 Task: Create a rule when a comment contains text is posted to a card by me .
Action: Mouse moved to (1239, 95)
Screenshot: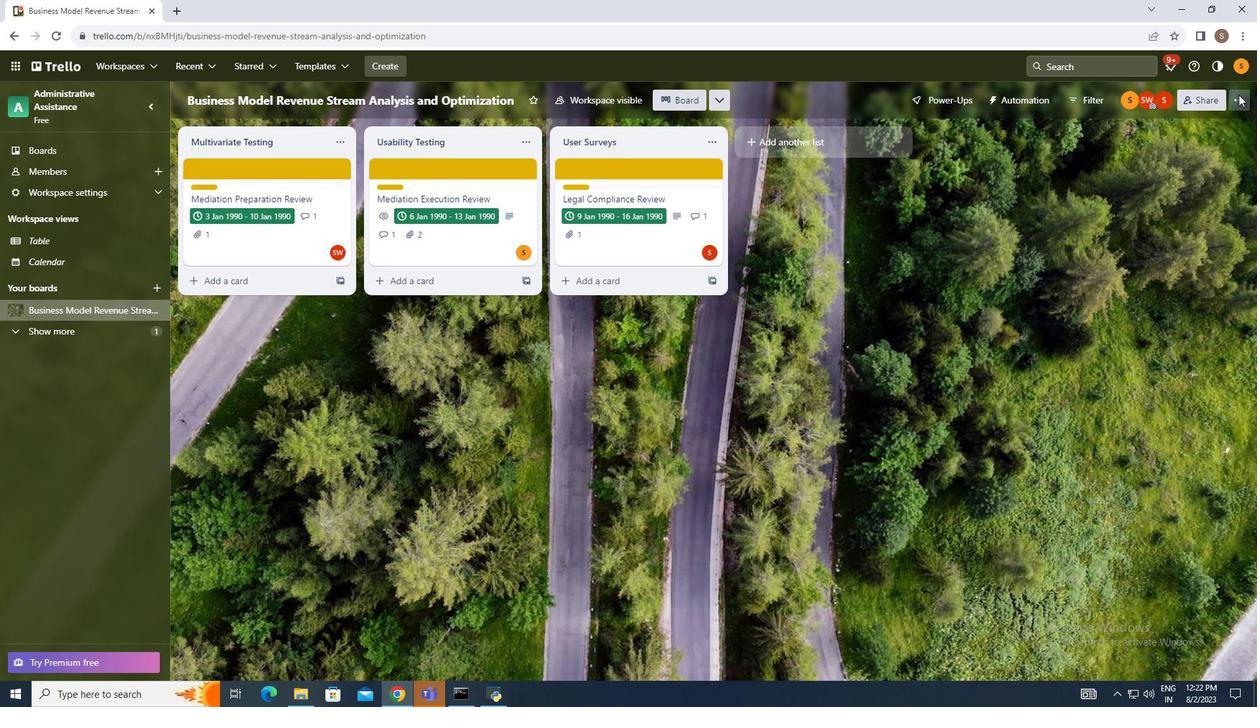 
Action: Mouse pressed left at (1239, 95)
Screenshot: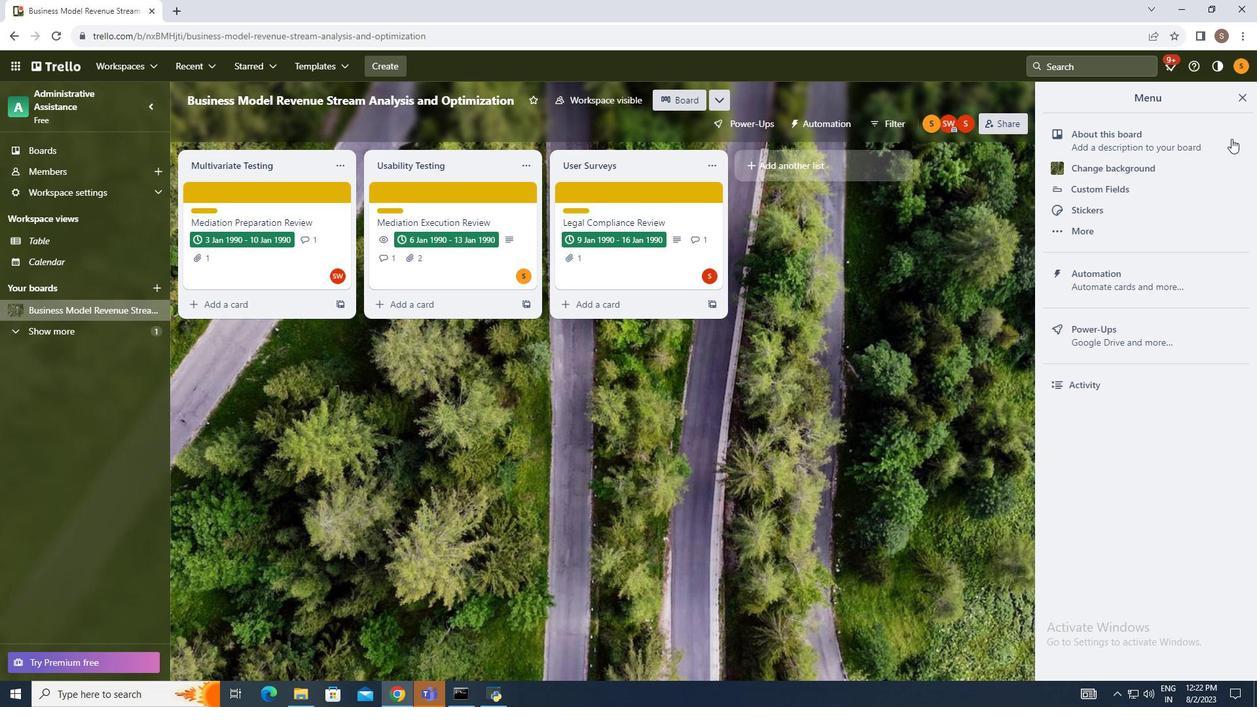 
Action: Mouse moved to (1144, 274)
Screenshot: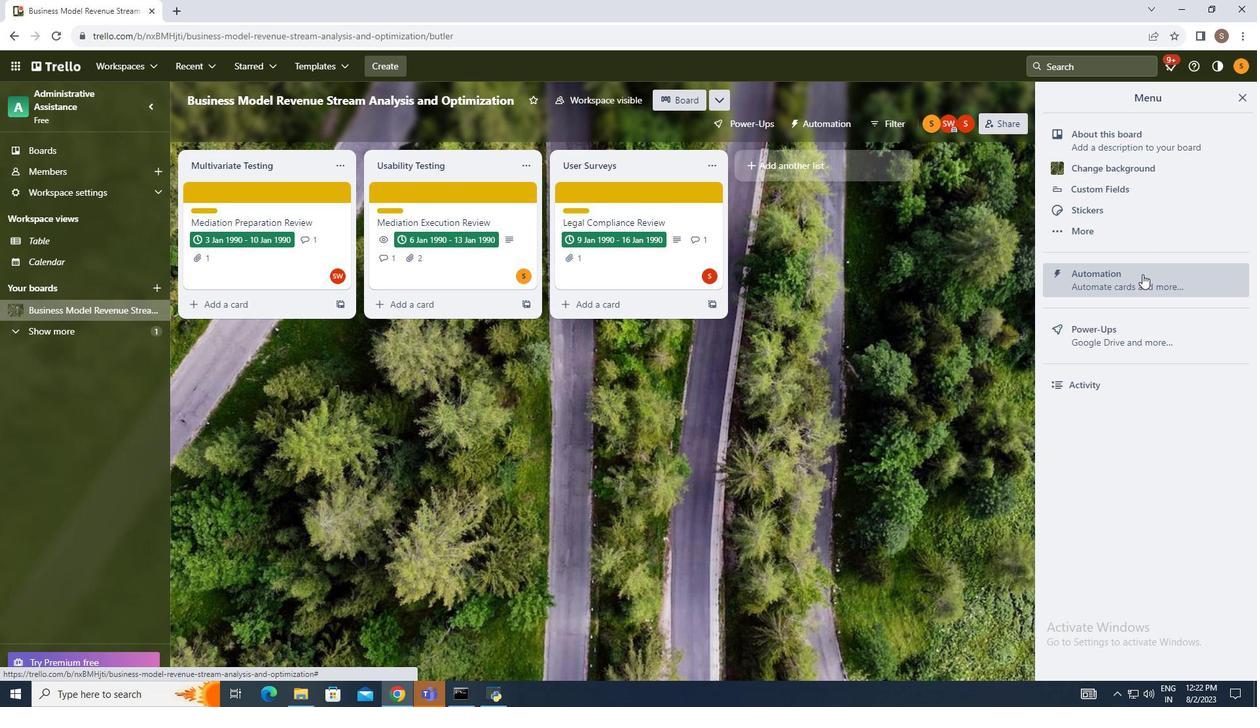
Action: Mouse pressed left at (1144, 274)
Screenshot: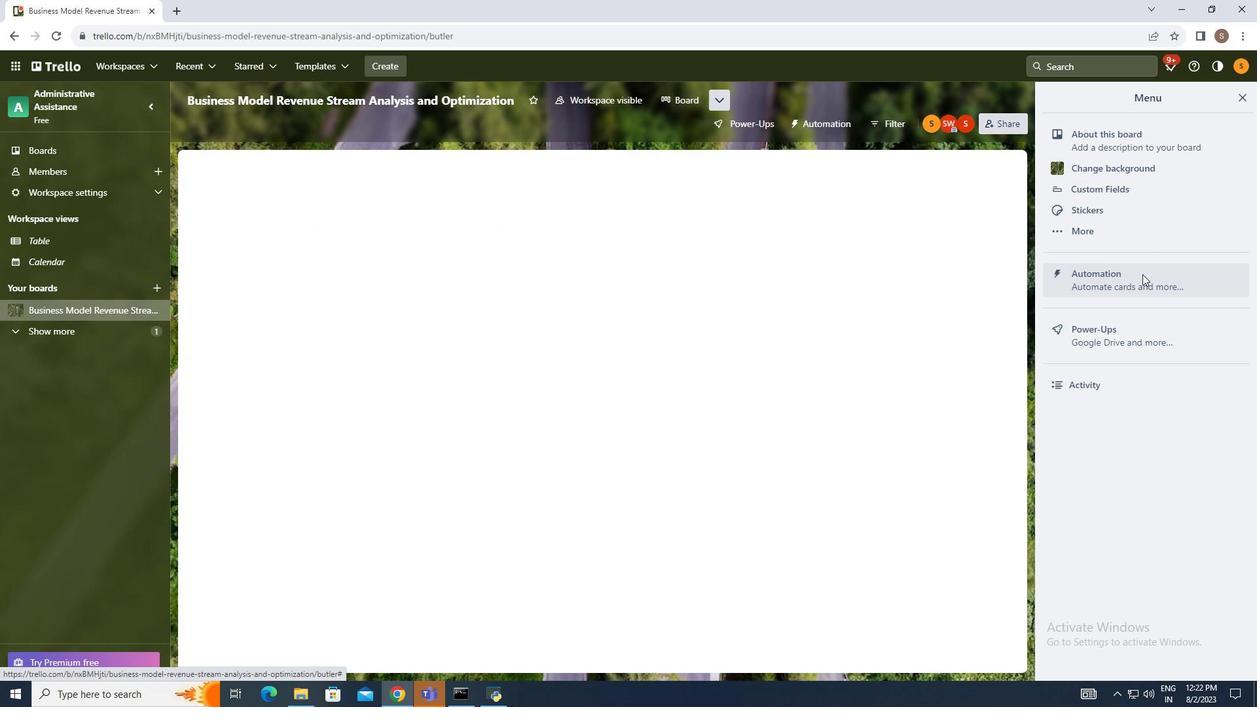
Action: Mouse moved to (227, 239)
Screenshot: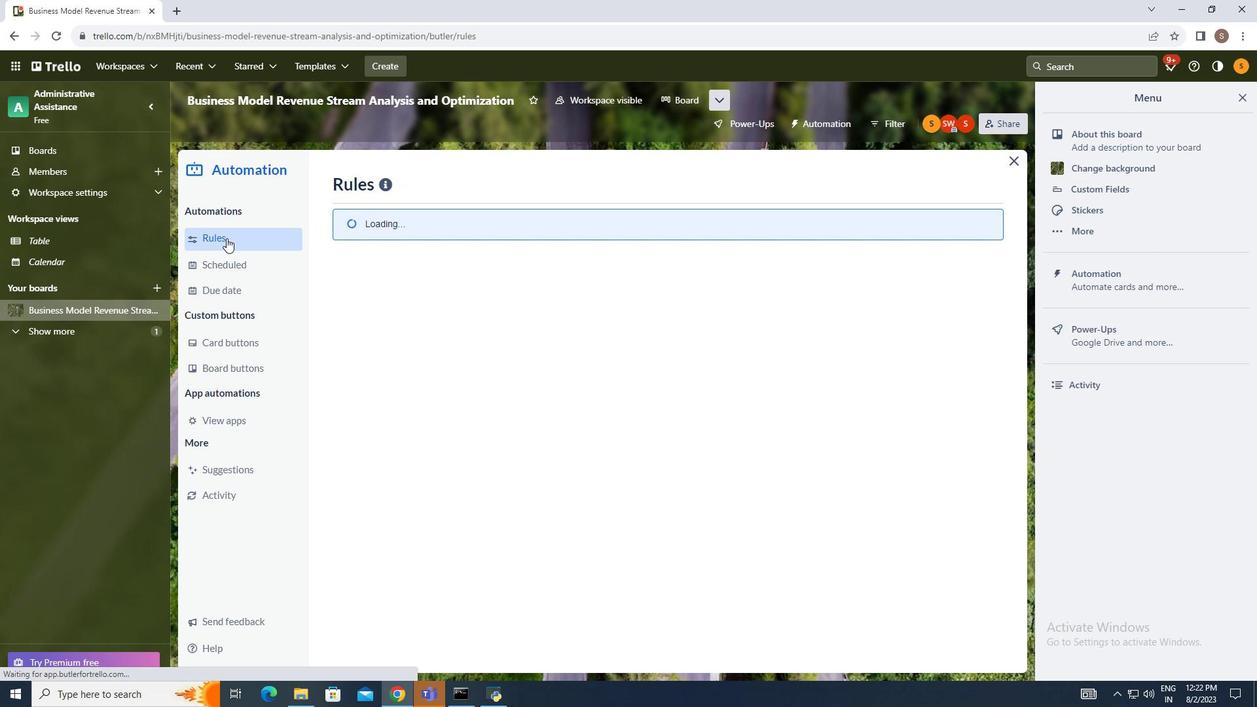 
Action: Mouse pressed left at (227, 239)
Screenshot: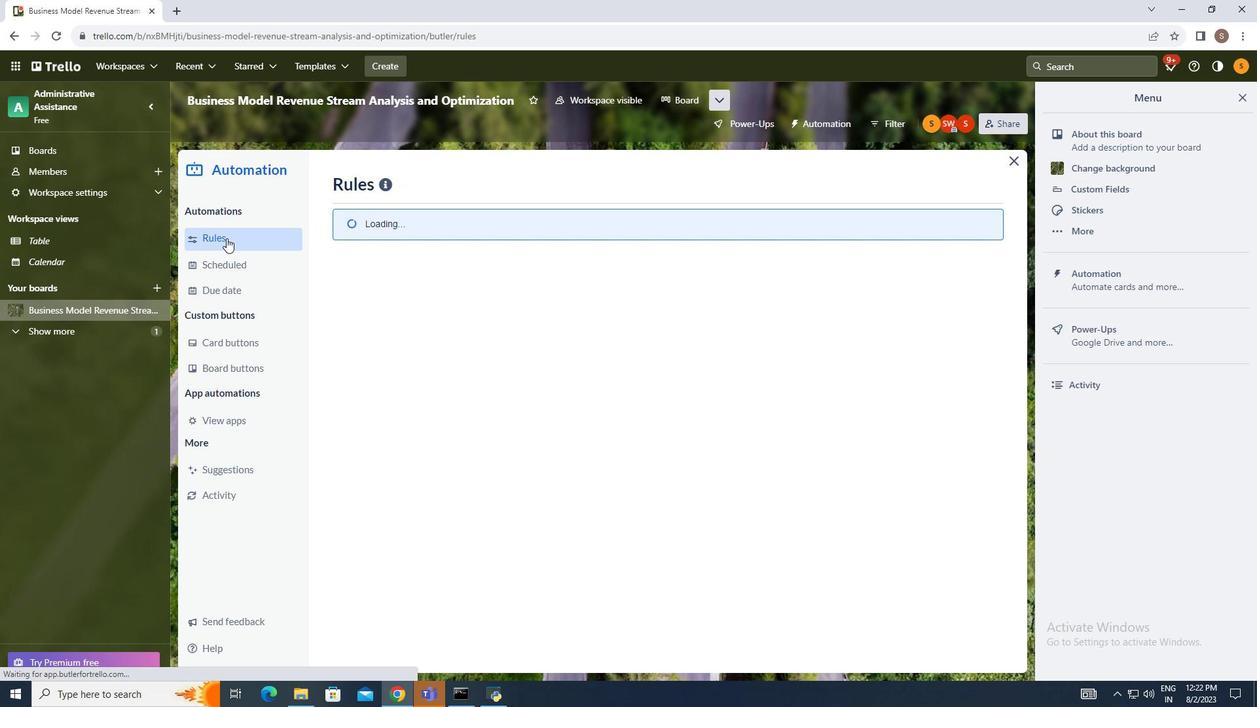 
Action: Mouse moved to (876, 187)
Screenshot: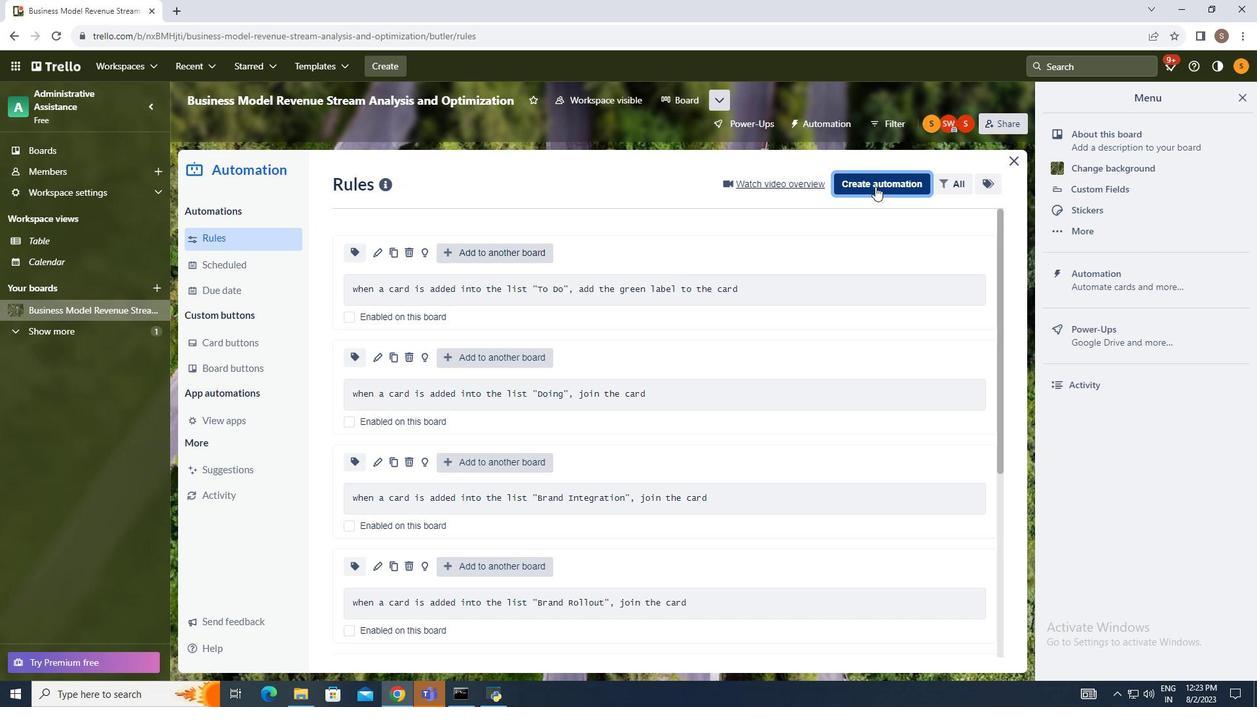 
Action: Mouse pressed left at (876, 187)
Screenshot: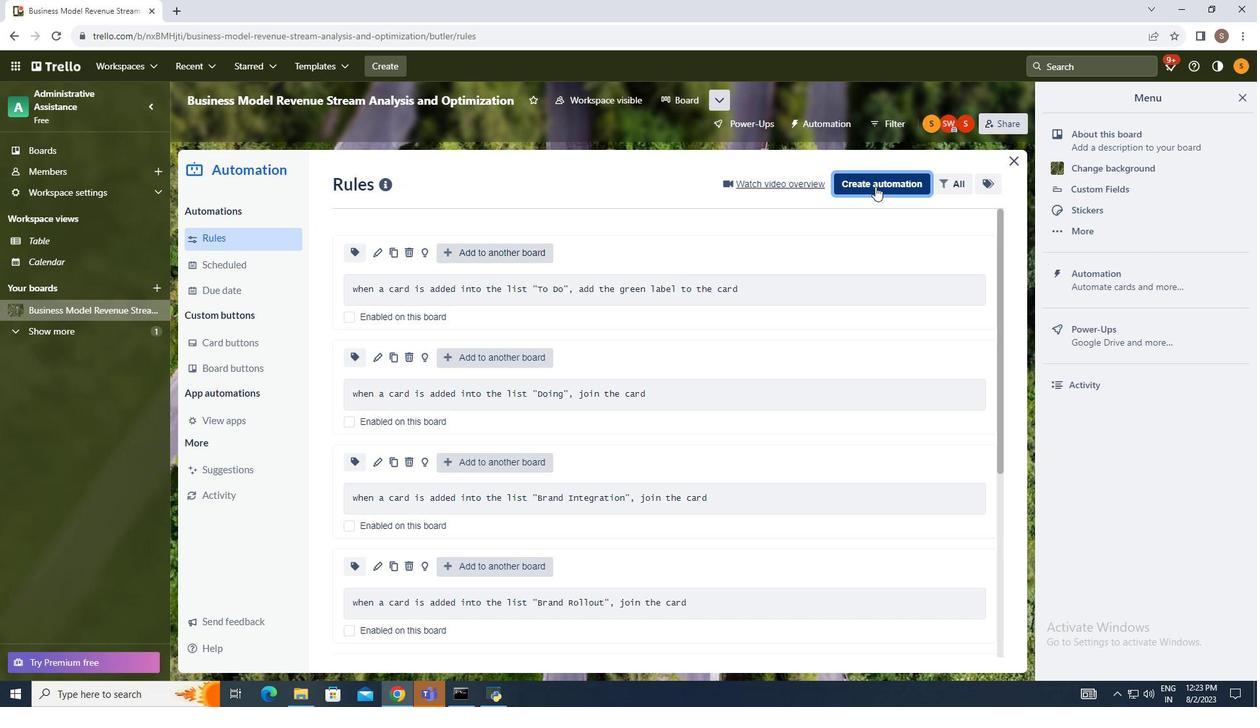
Action: Mouse moved to (661, 303)
Screenshot: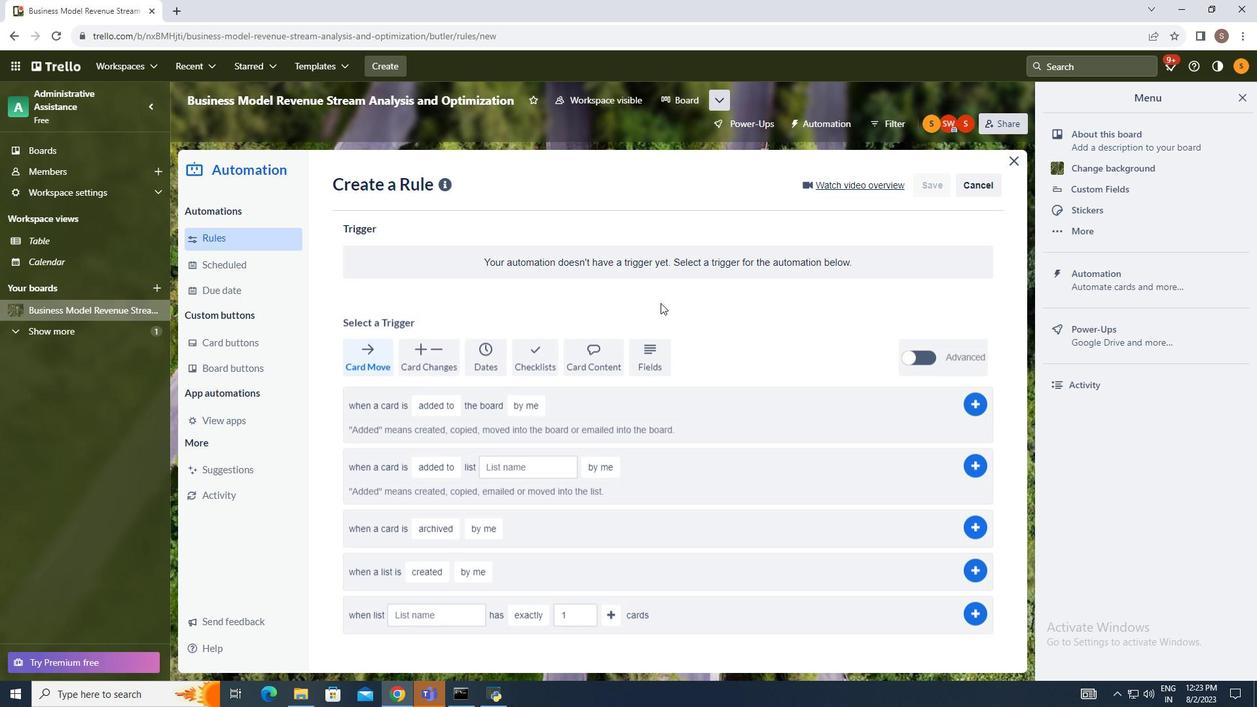 
Action: Mouse pressed left at (661, 303)
Screenshot: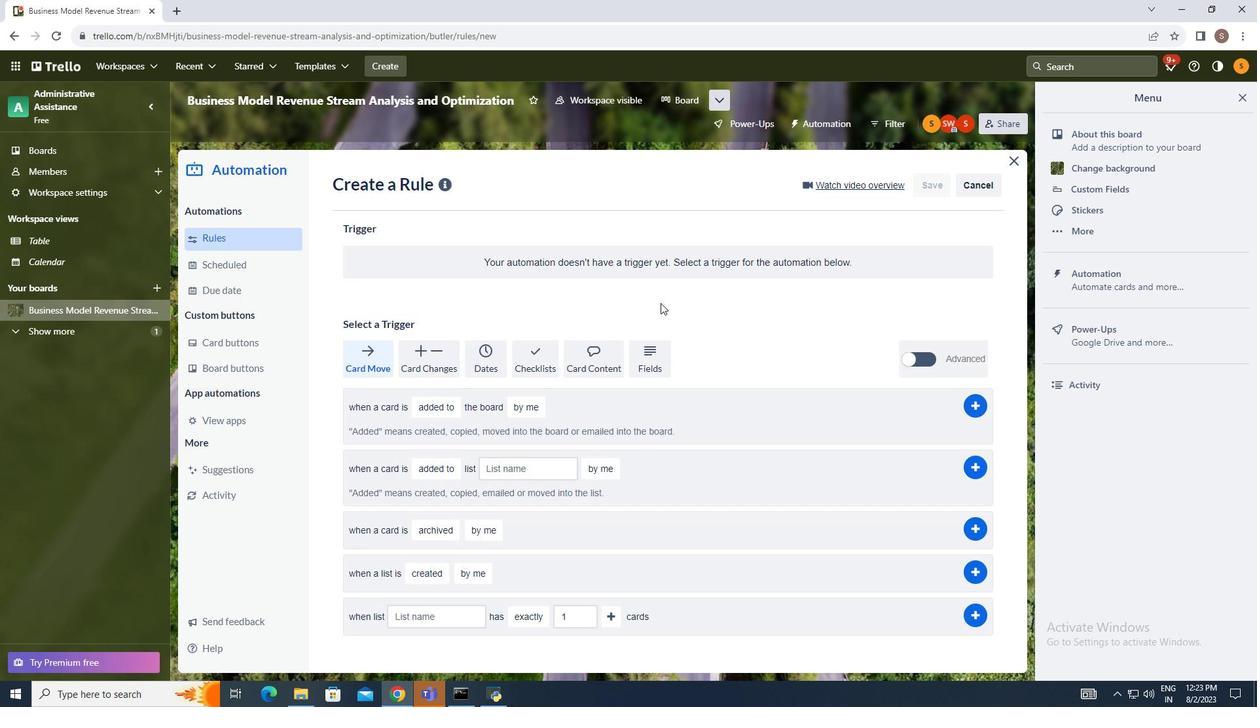 
Action: Mouse moved to (586, 356)
Screenshot: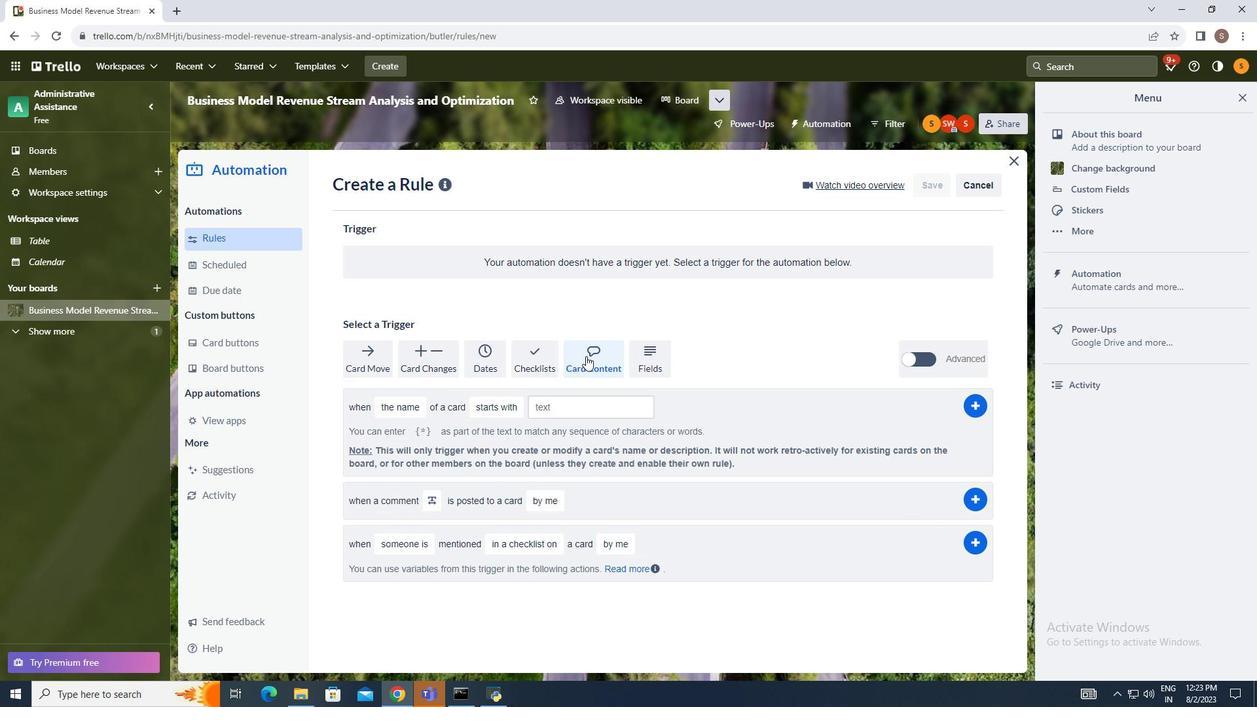 
Action: Mouse pressed left at (586, 356)
Screenshot: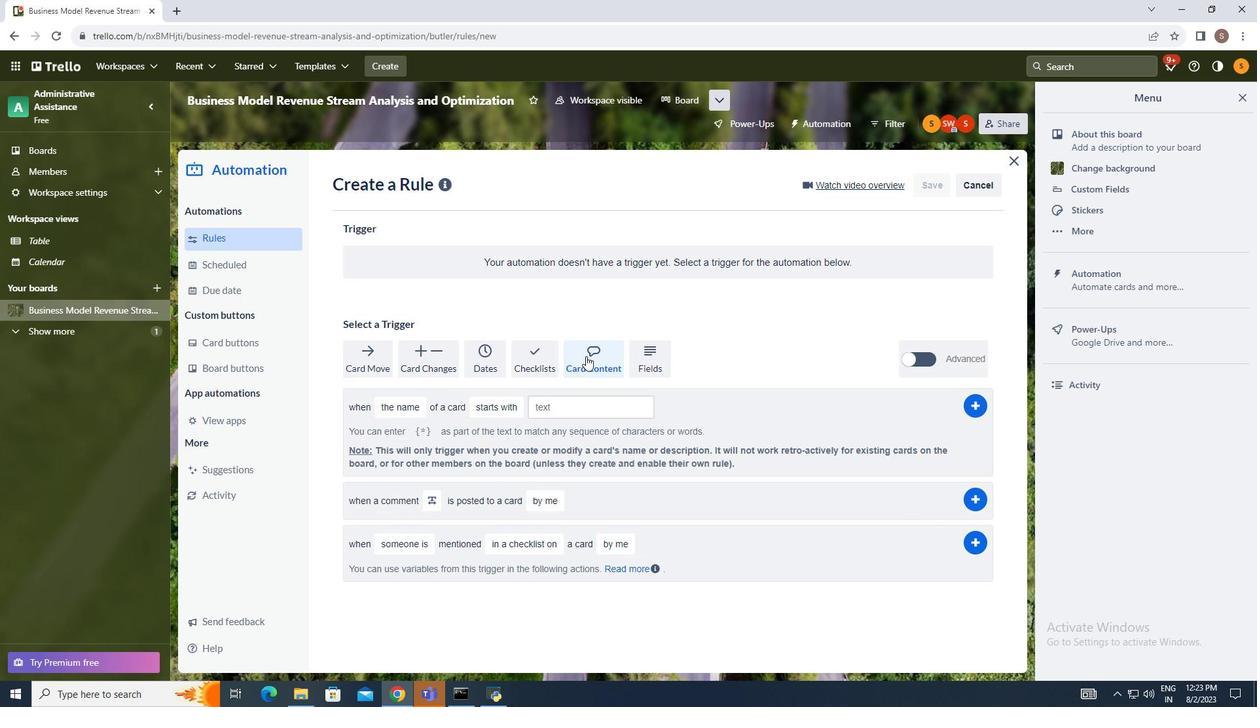 
Action: Mouse moved to (426, 504)
Screenshot: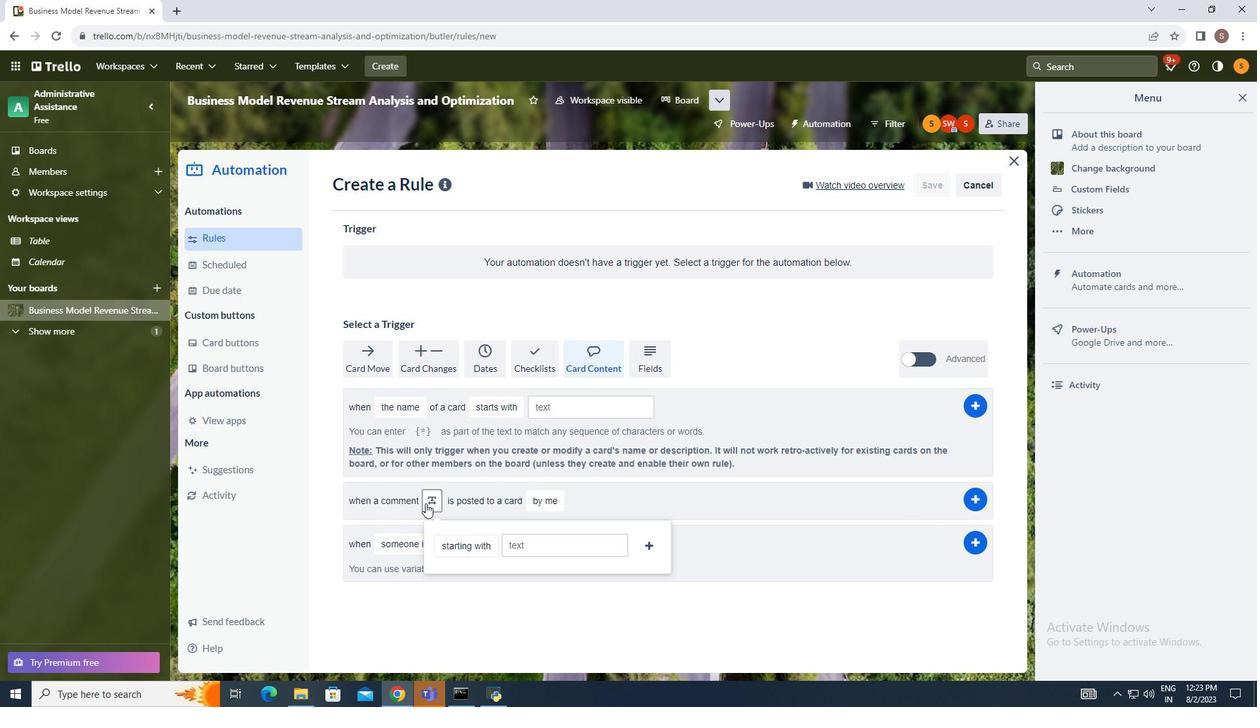 
Action: Mouse pressed left at (426, 504)
Screenshot: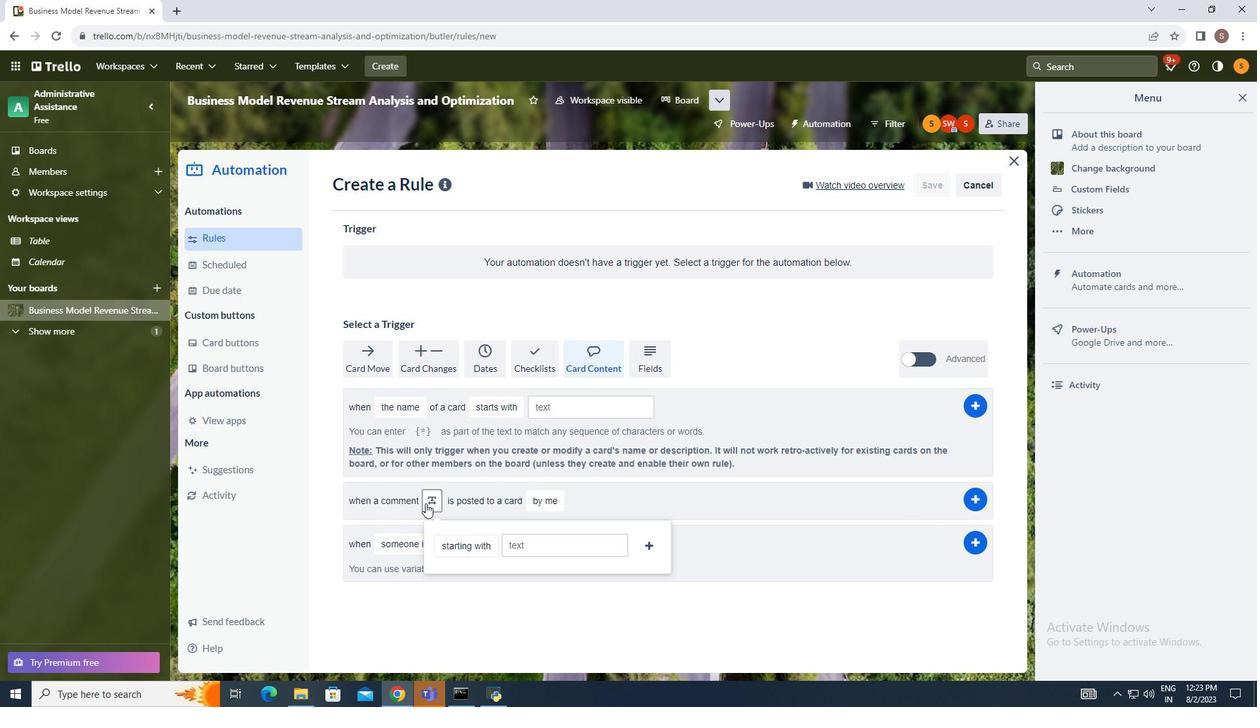 
Action: Mouse moved to (456, 548)
Screenshot: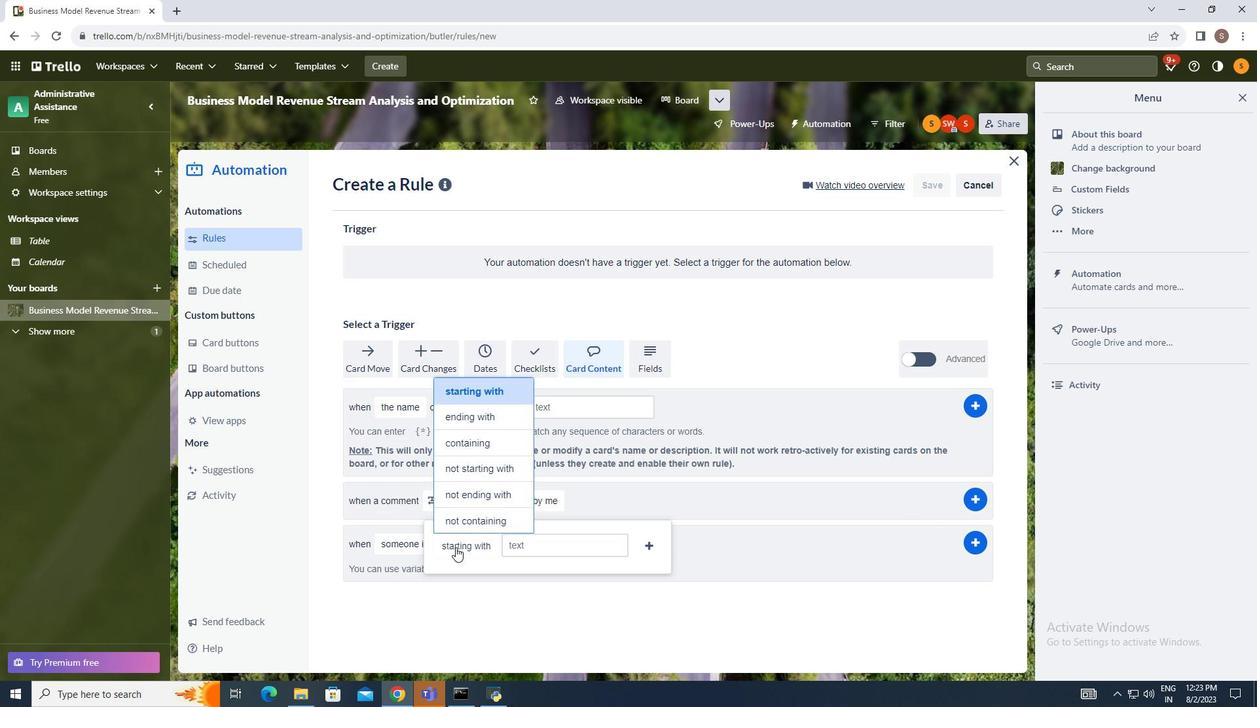 
Action: Mouse pressed left at (456, 548)
Screenshot: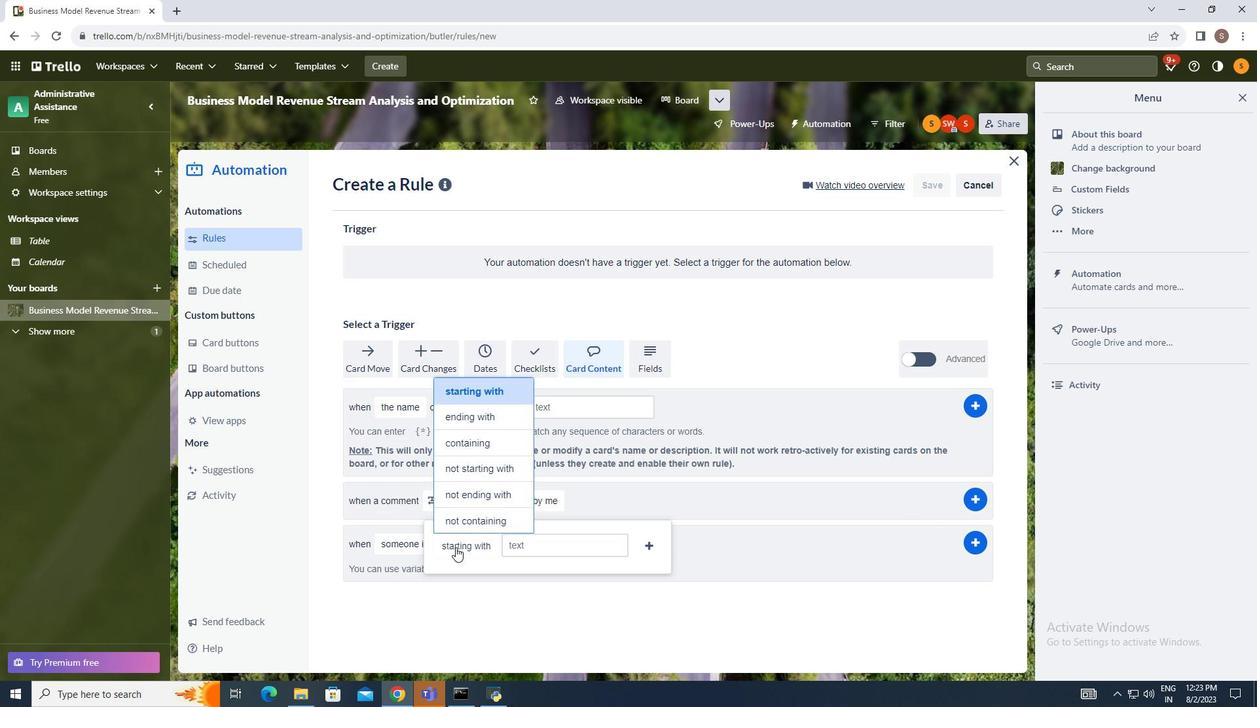 
Action: Mouse moved to (485, 446)
Screenshot: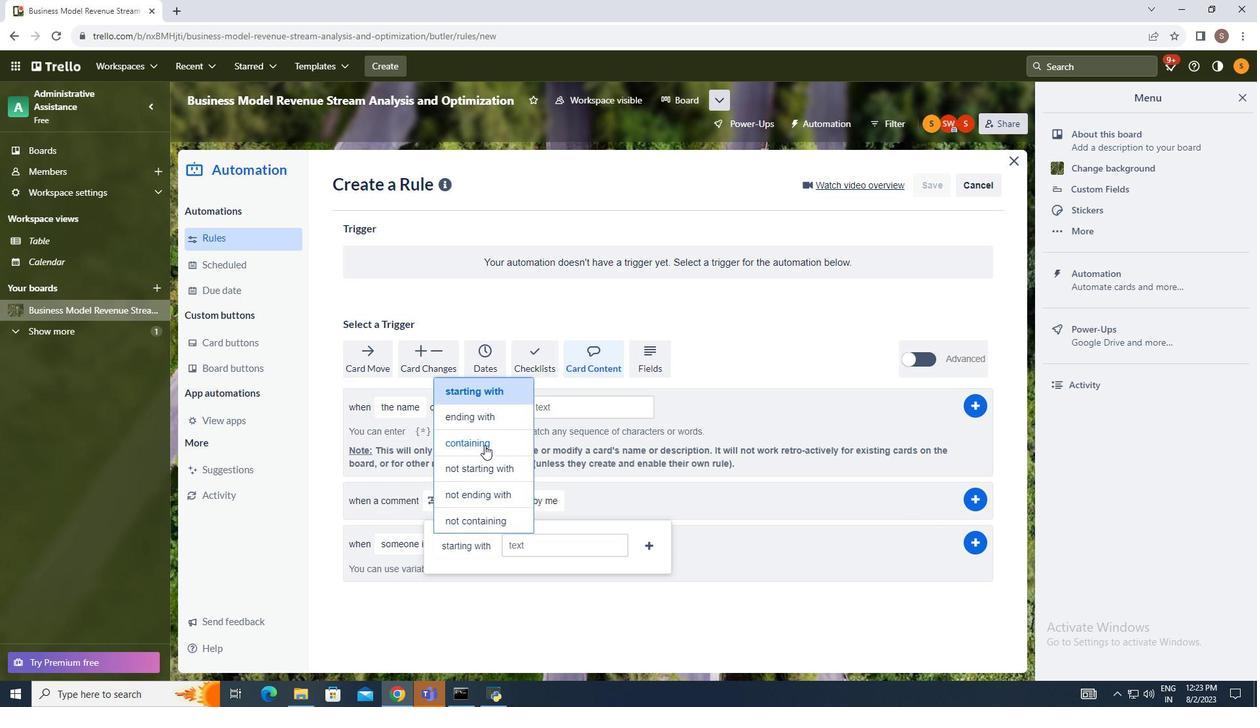 
Action: Mouse pressed left at (485, 446)
Screenshot: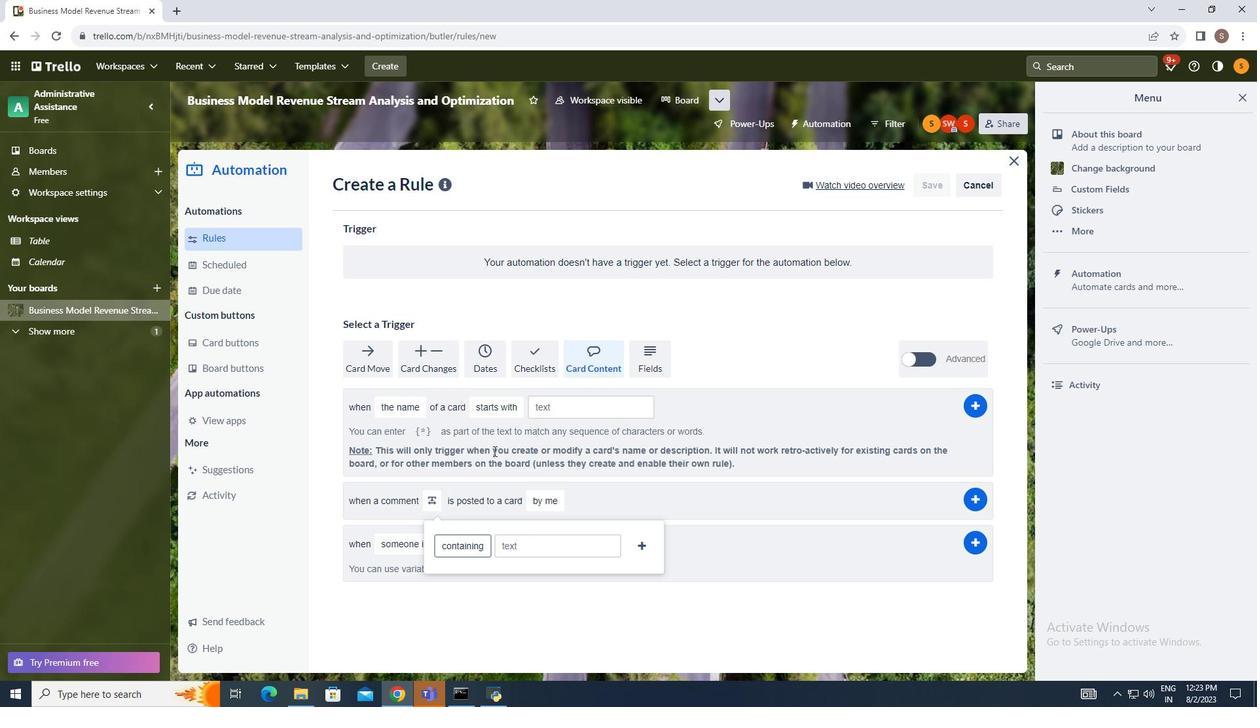 
Action: Mouse moved to (541, 543)
Screenshot: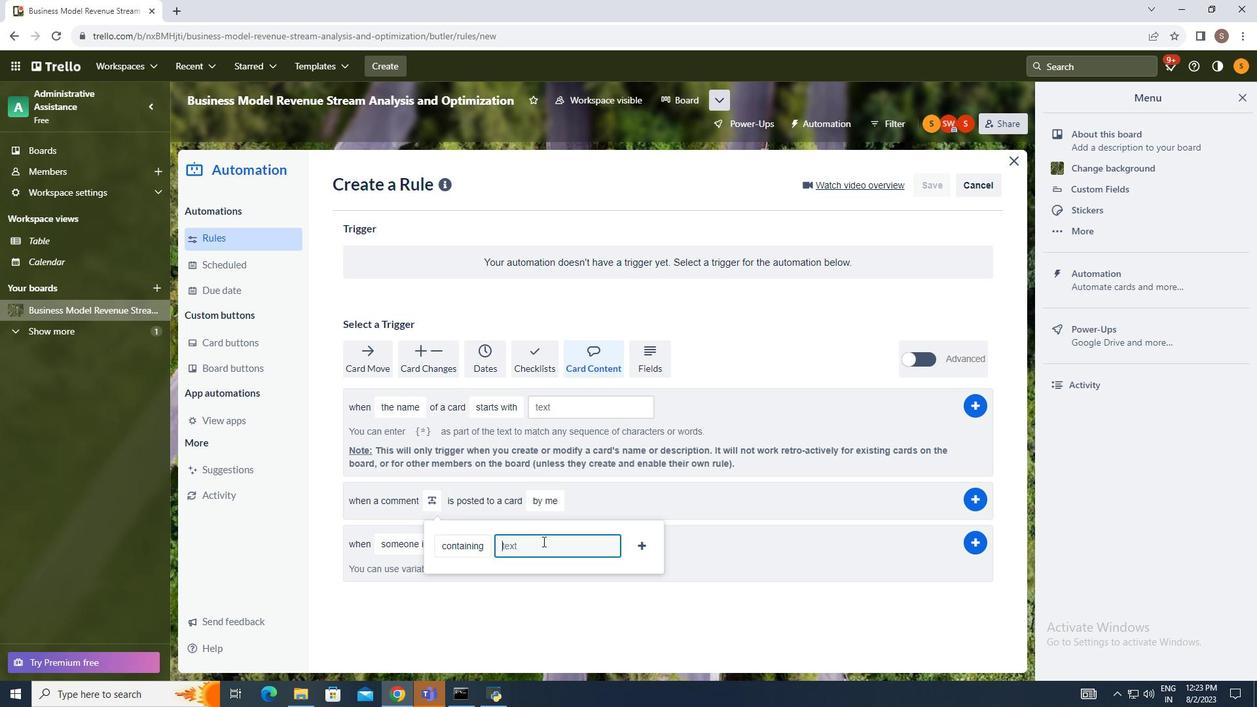 
Action: Mouse pressed left at (541, 543)
Screenshot: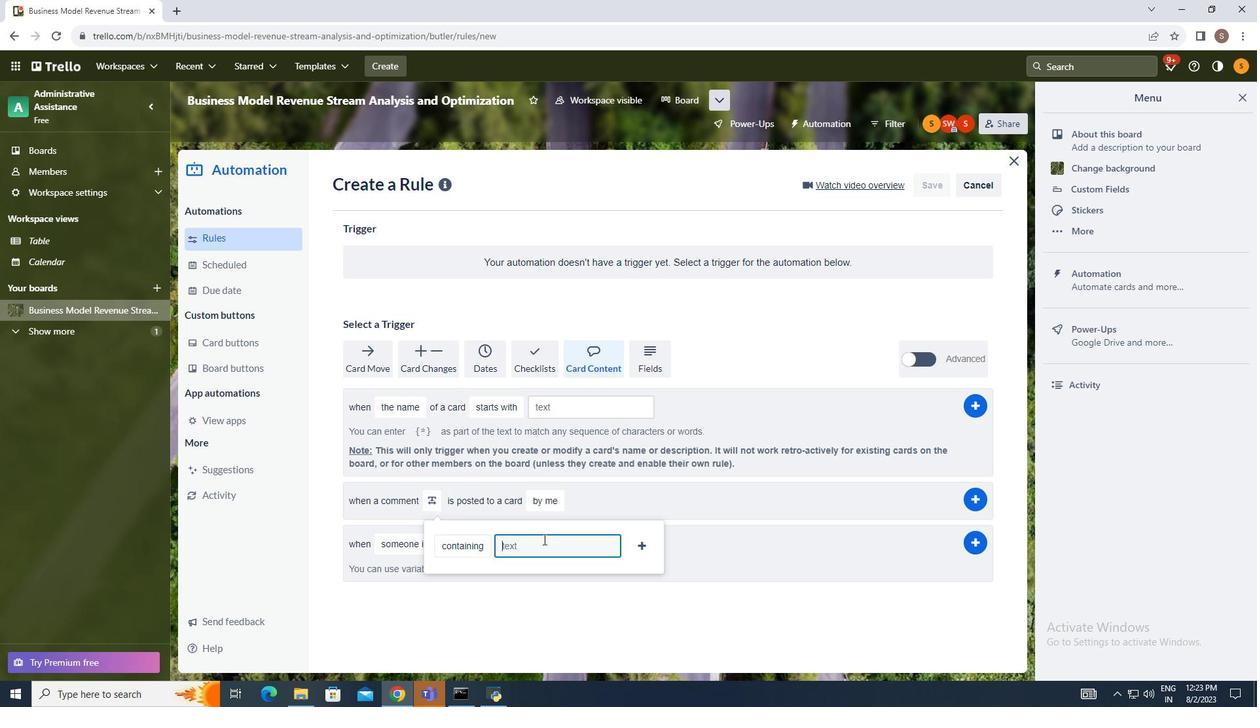 
Action: Mouse moved to (544, 538)
Screenshot: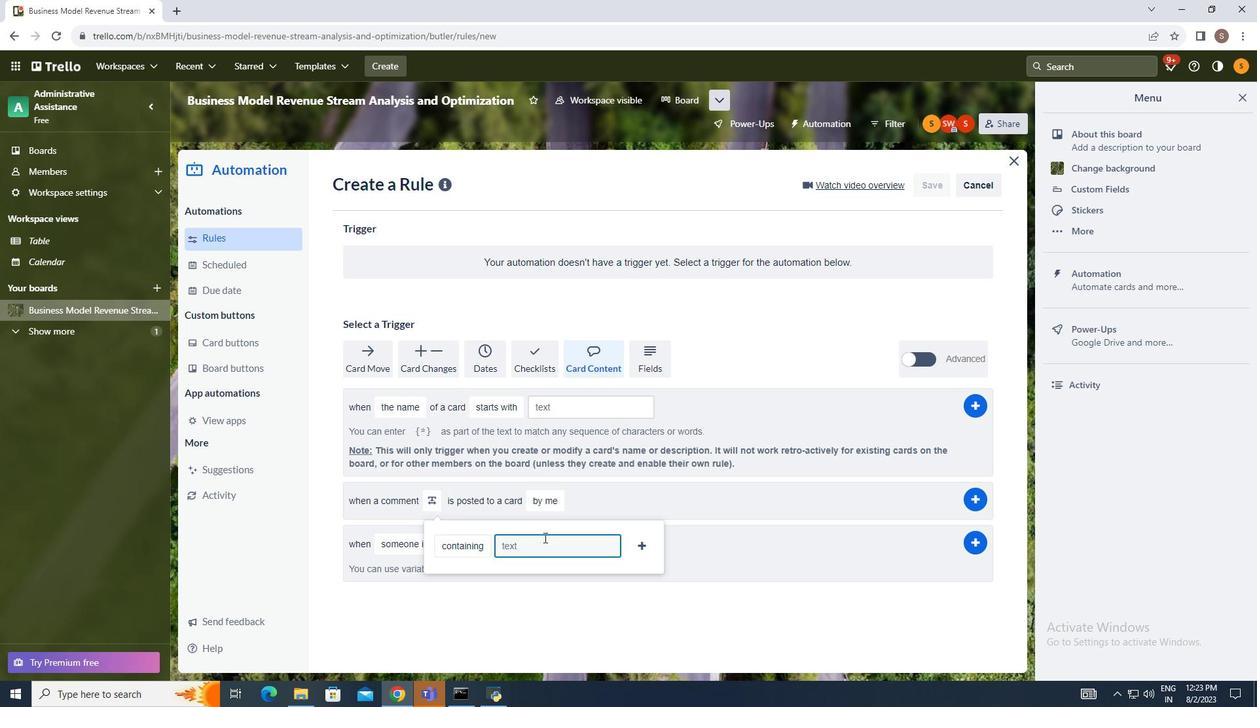 
Action: Key pressed text
Screenshot: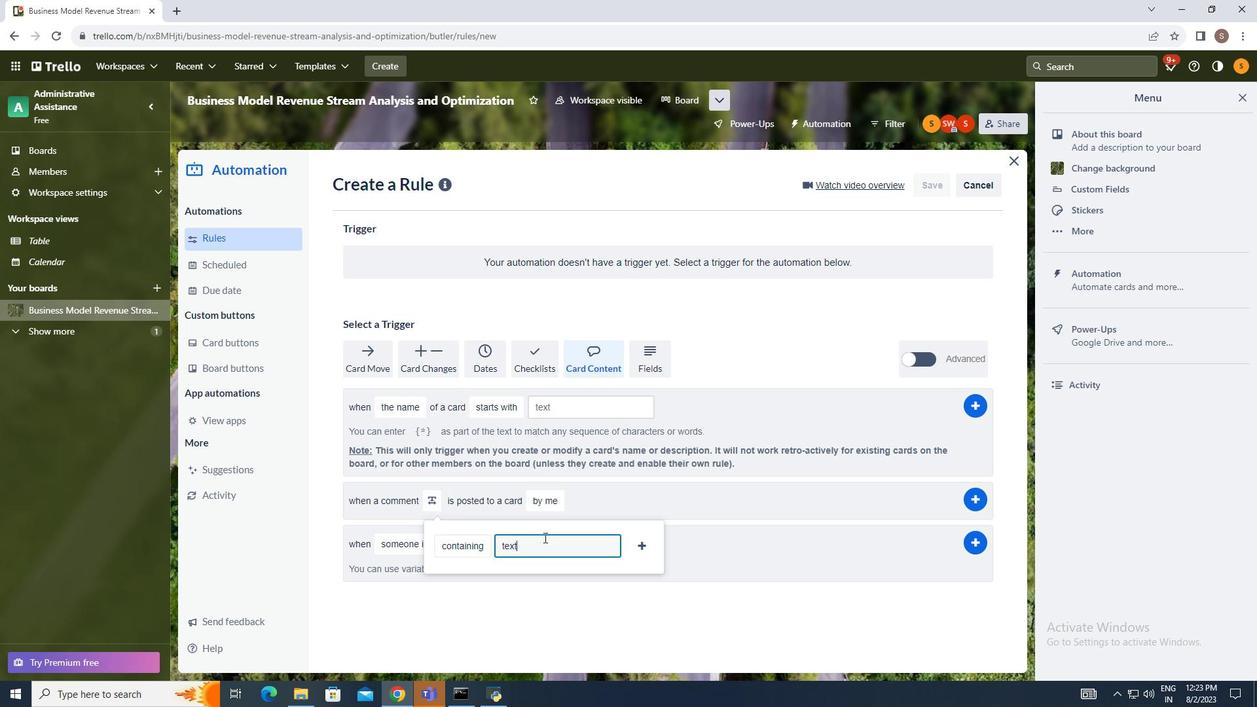 
Action: Mouse moved to (641, 548)
Screenshot: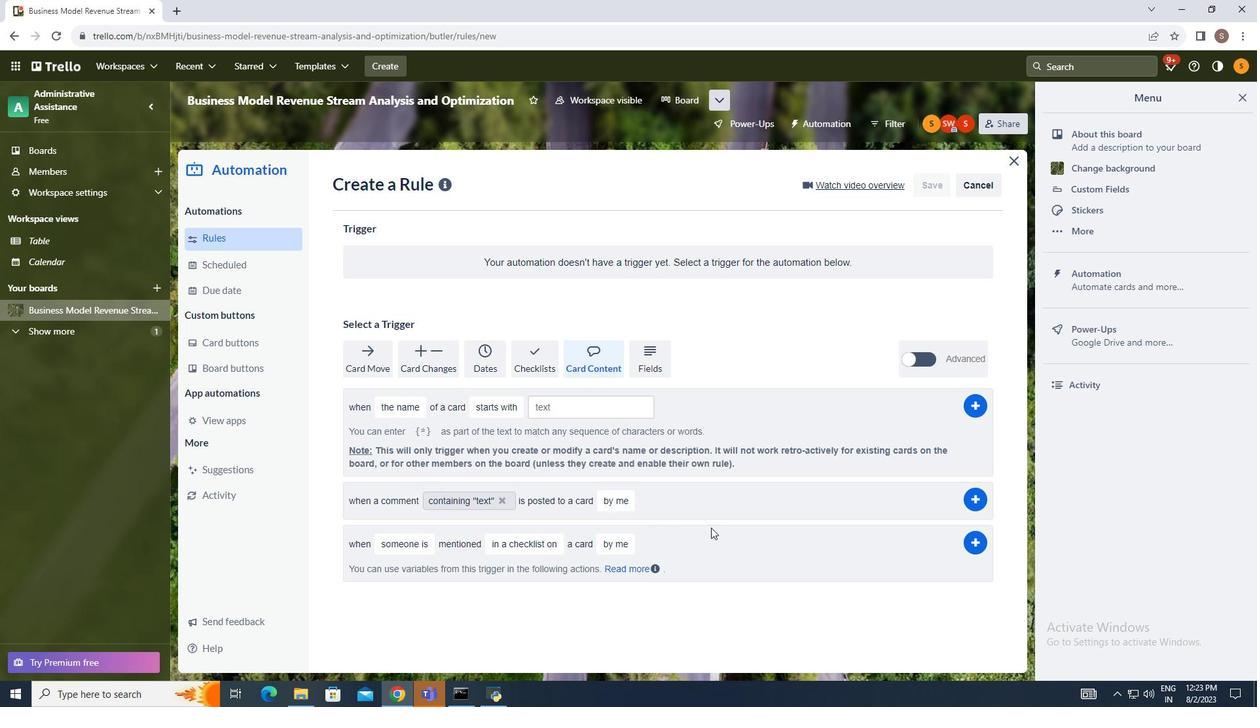 
Action: Mouse pressed left at (641, 548)
Screenshot: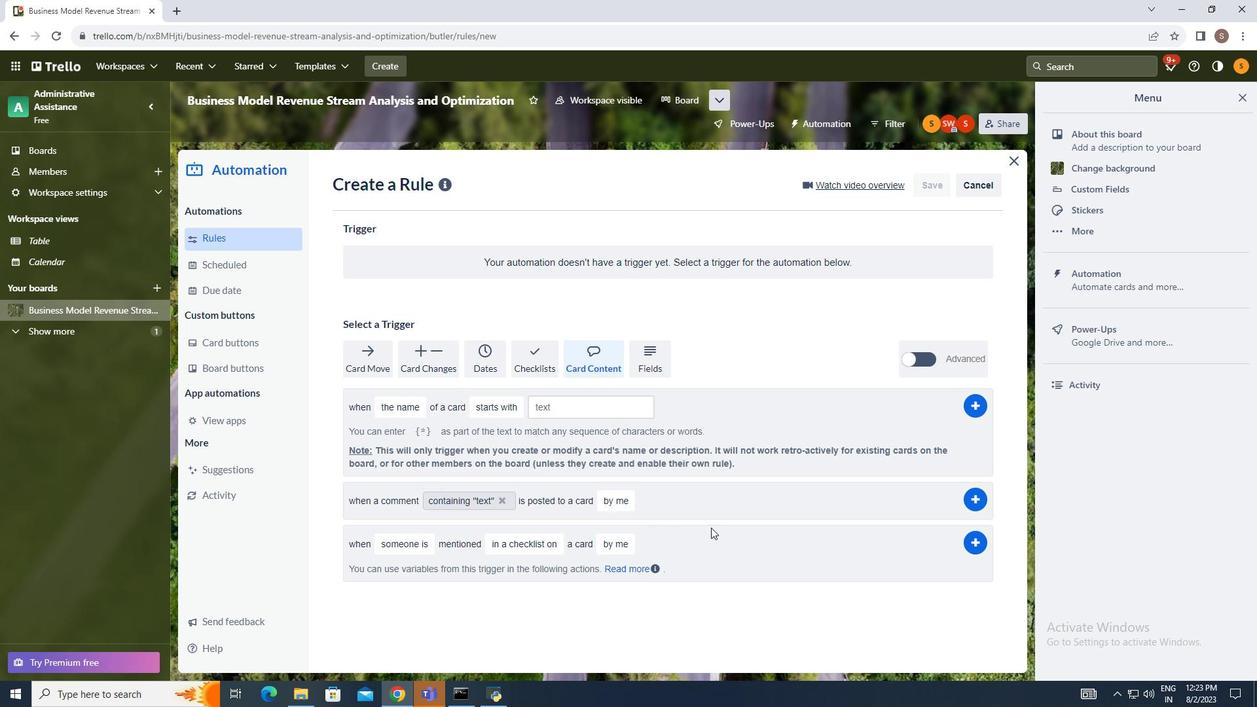 
Action: Mouse moved to (620, 503)
Screenshot: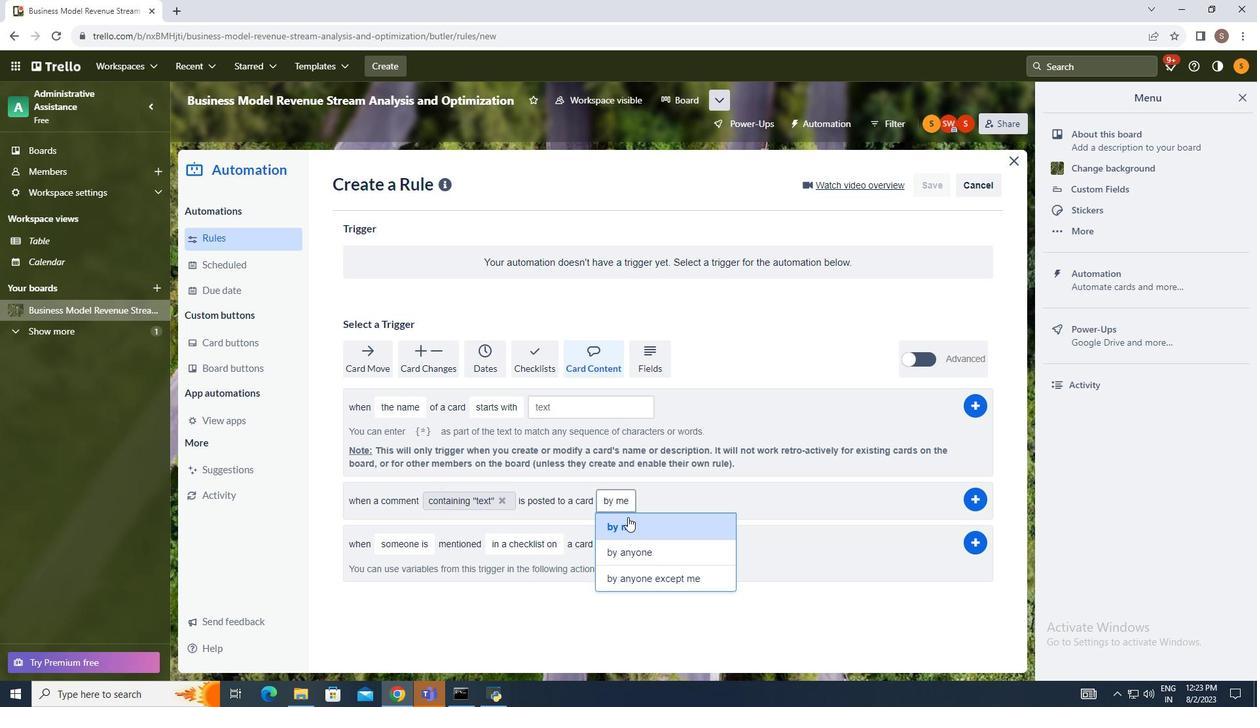 
Action: Mouse pressed left at (620, 503)
Screenshot: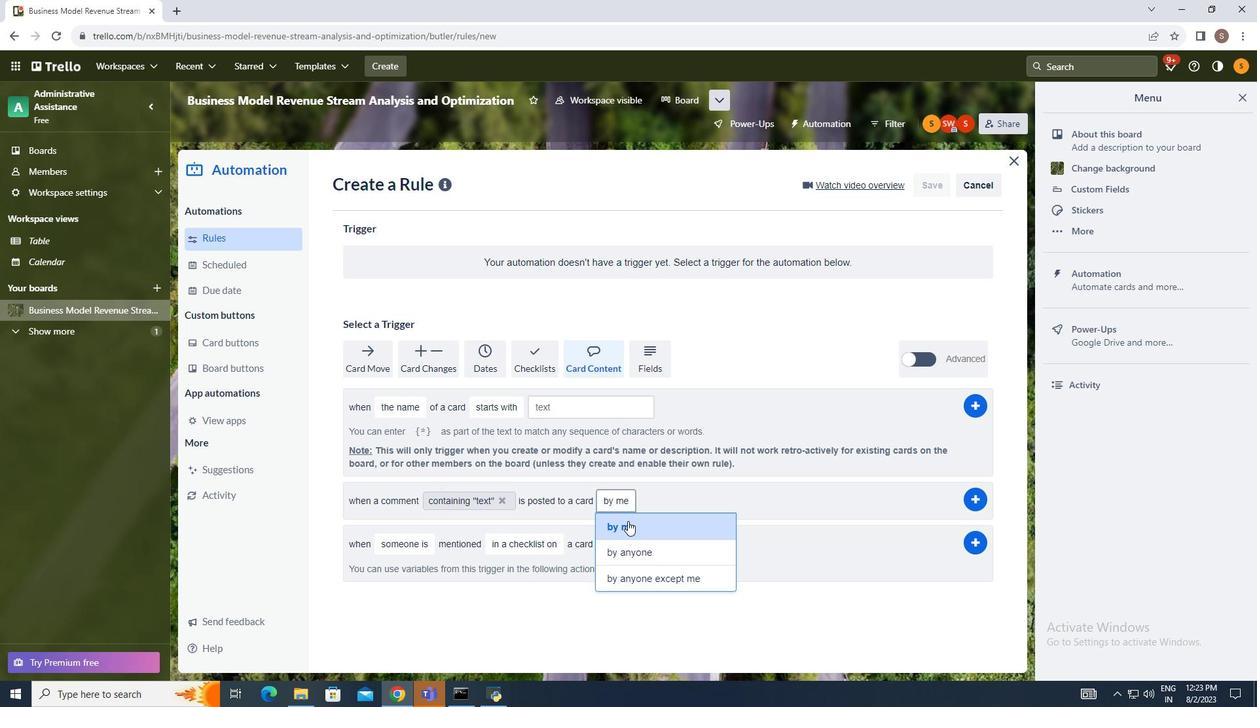 
Action: Mouse moved to (630, 524)
Screenshot: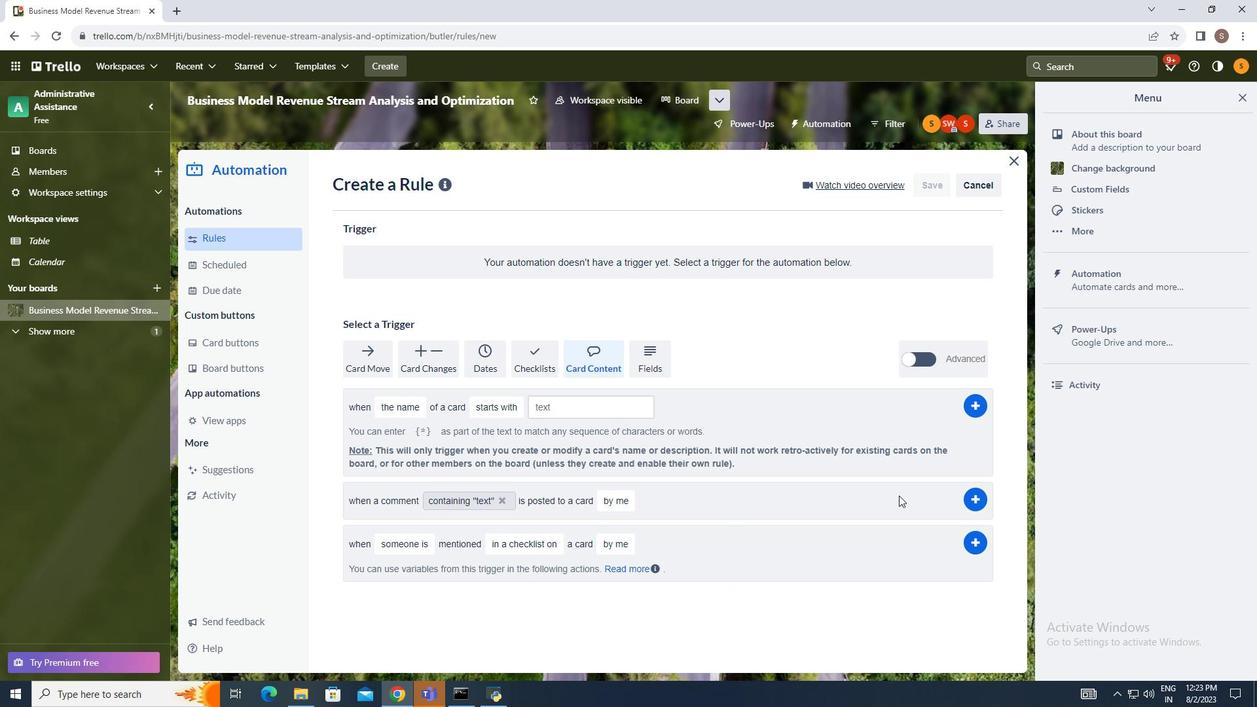 
Action: Mouse pressed left at (630, 524)
Screenshot: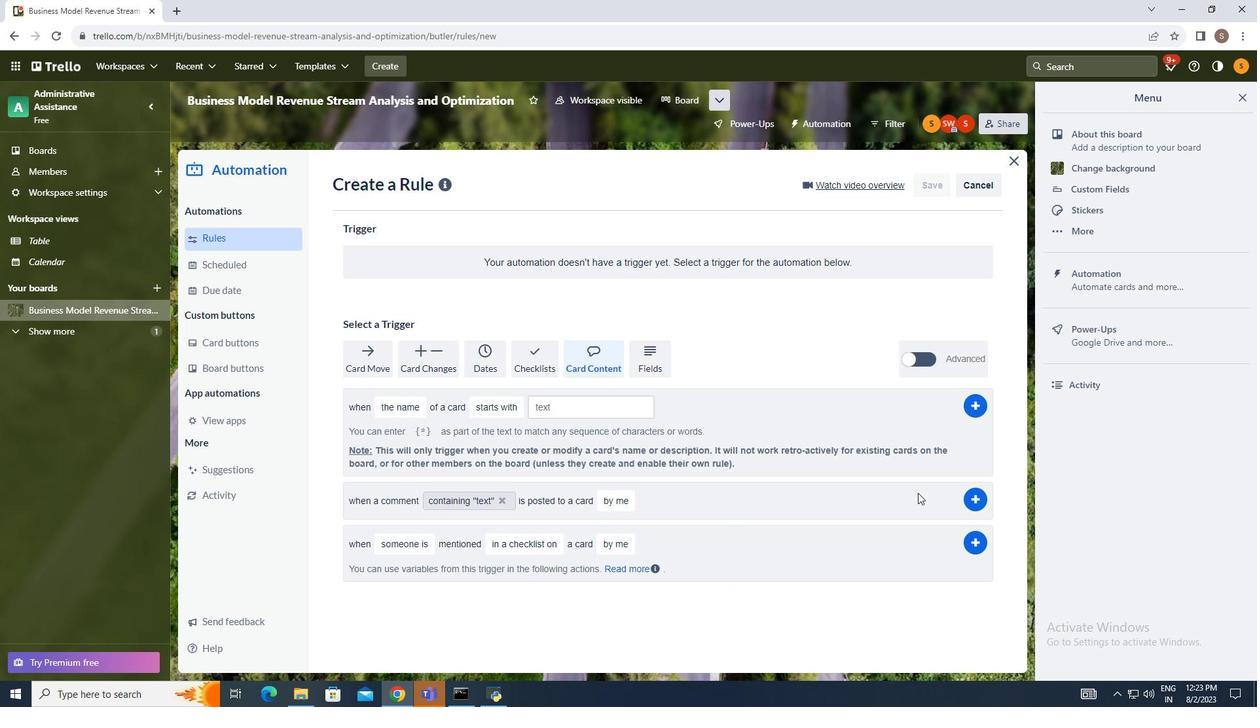 
Action: Mouse moved to (972, 492)
Screenshot: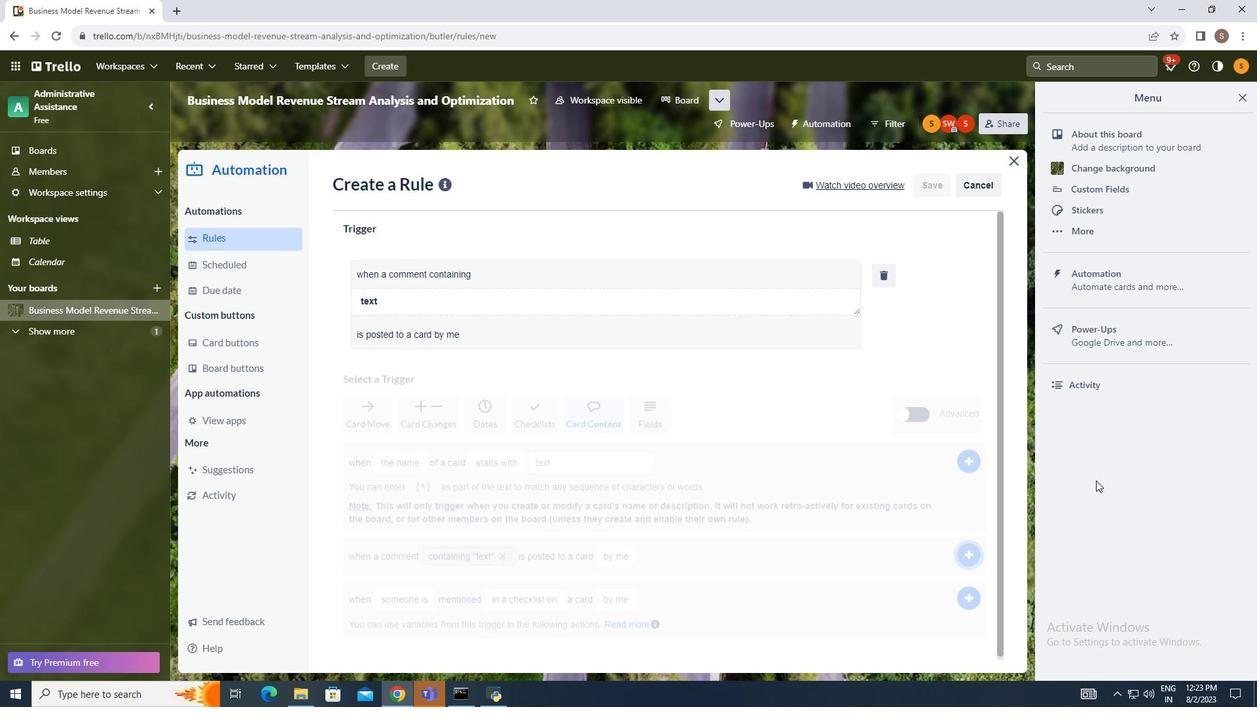 
Action: Mouse pressed left at (972, 492)
Screenshot: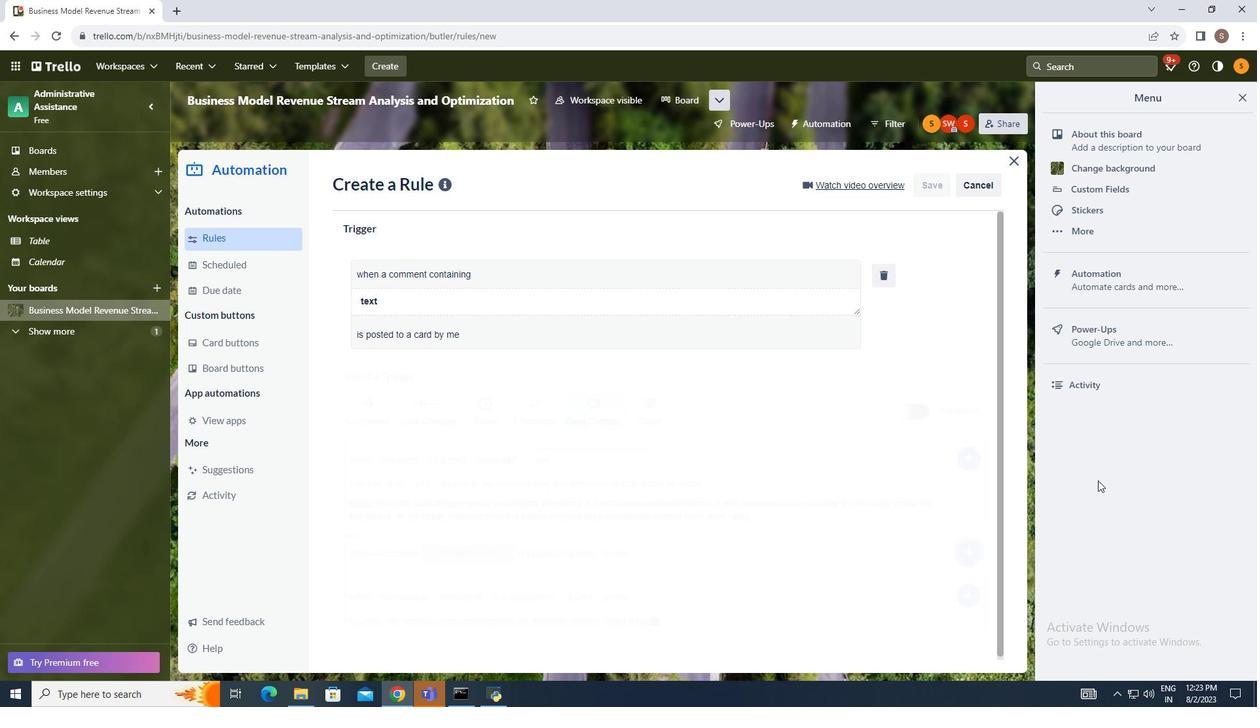 
Action: Mouse moved to (1101, 478)
Screenshot: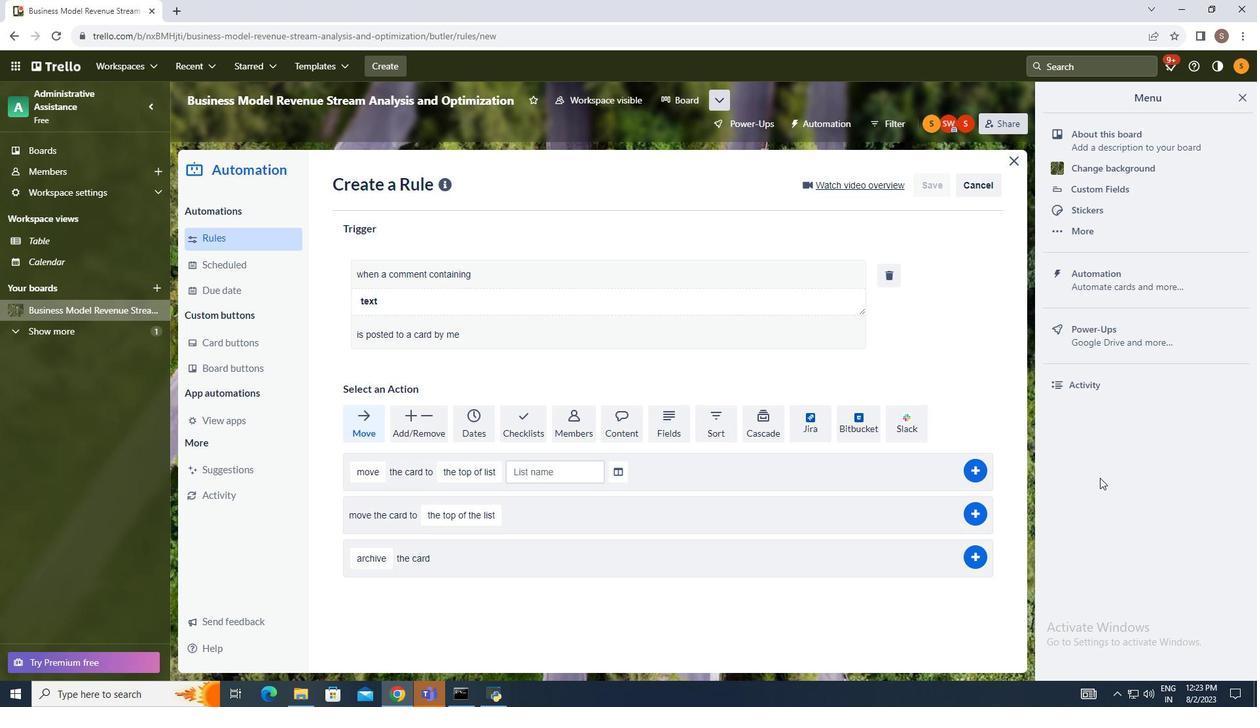 
